 Task: Write contributor "Manik patel".
Action: Mouse moved to (892, 118)
Screenshot: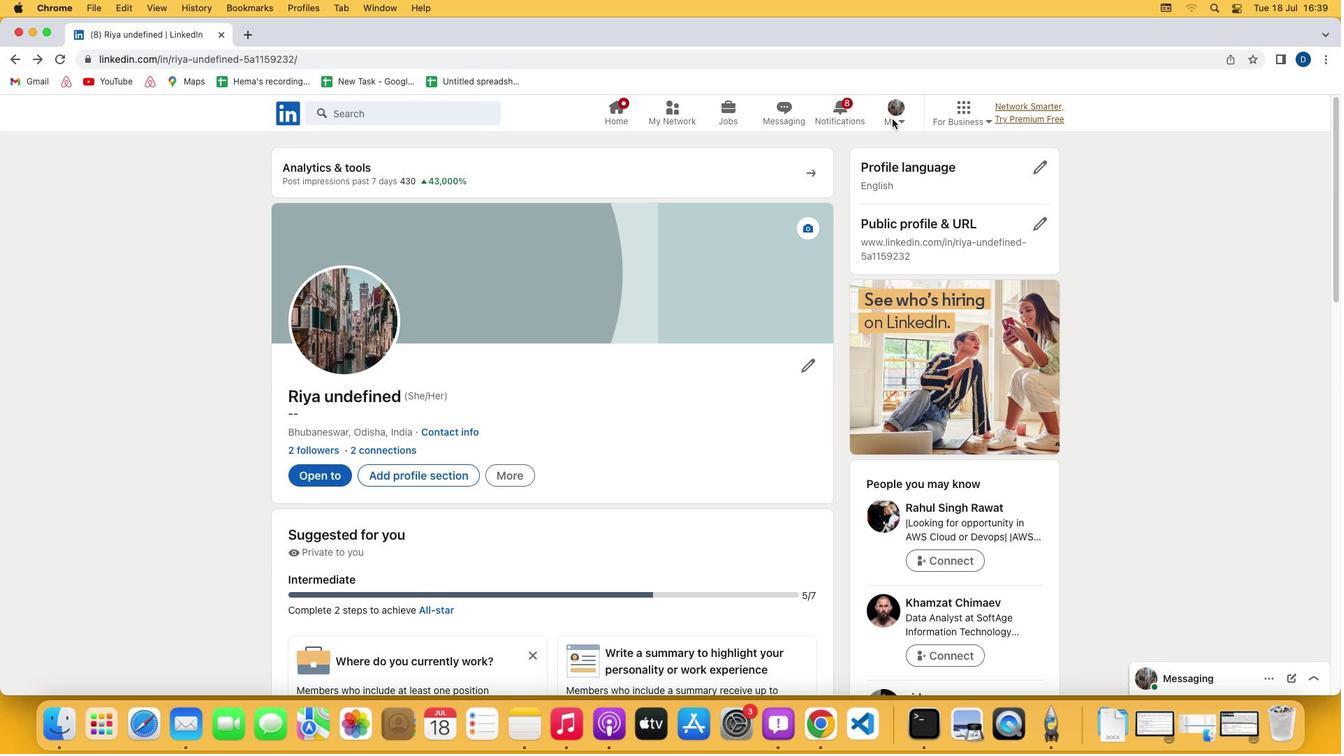 
Action: Mouse pressed left at (892, 118)
Screenshot: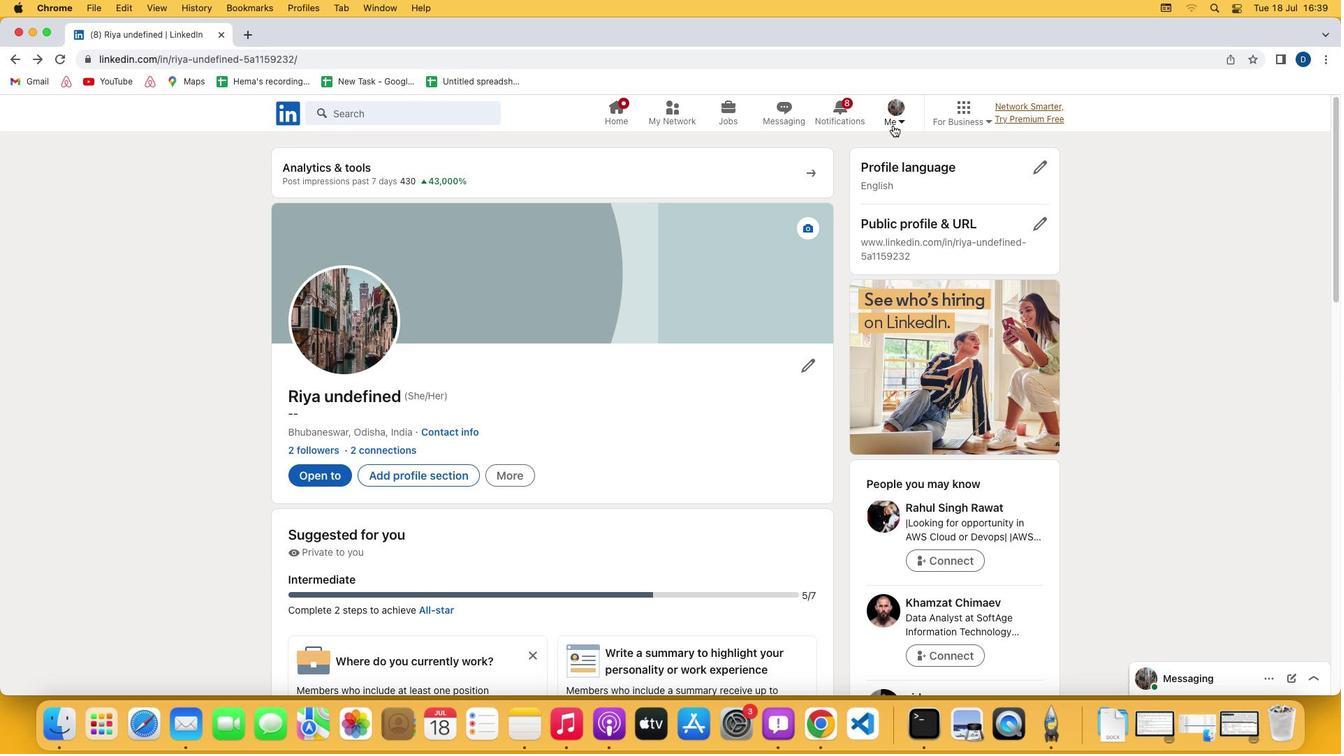 
Action: Mouse moved to (901, 122)
Screenshot: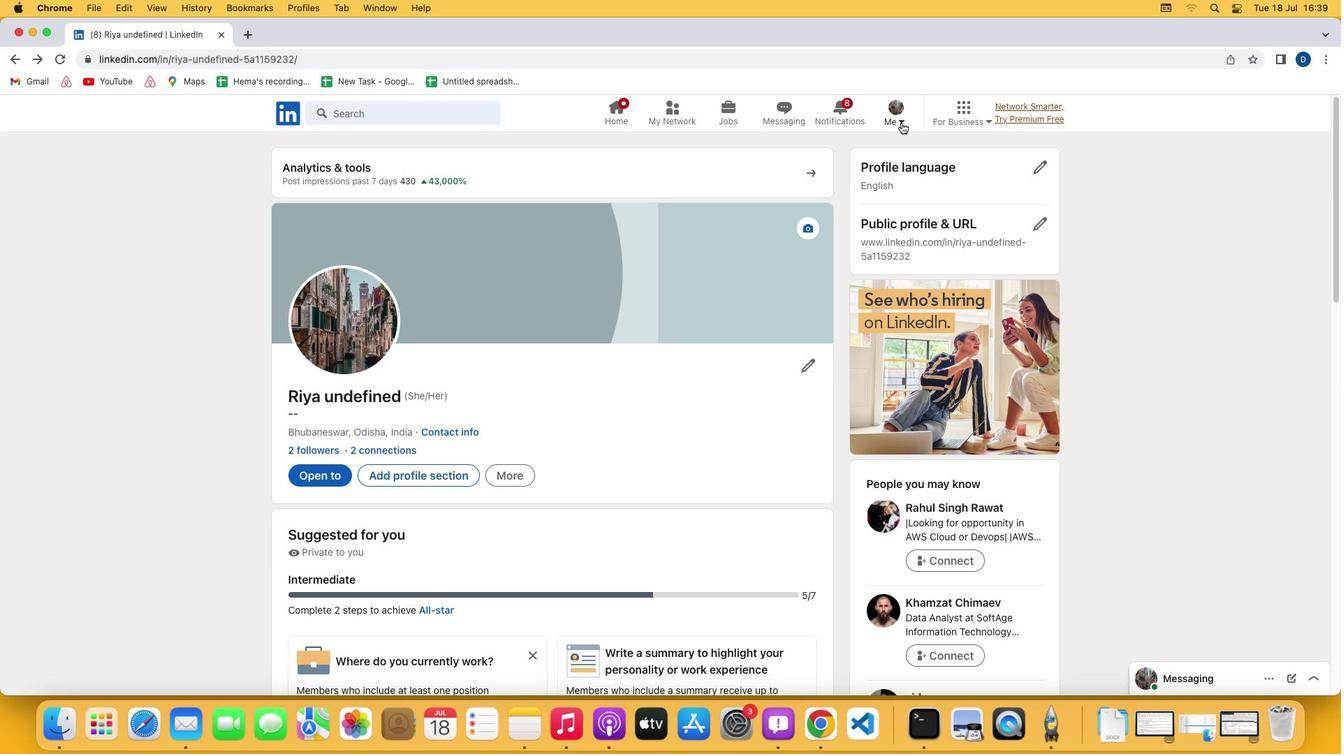 
Action: Mouse pressed left at (901, 122)
Screenshot: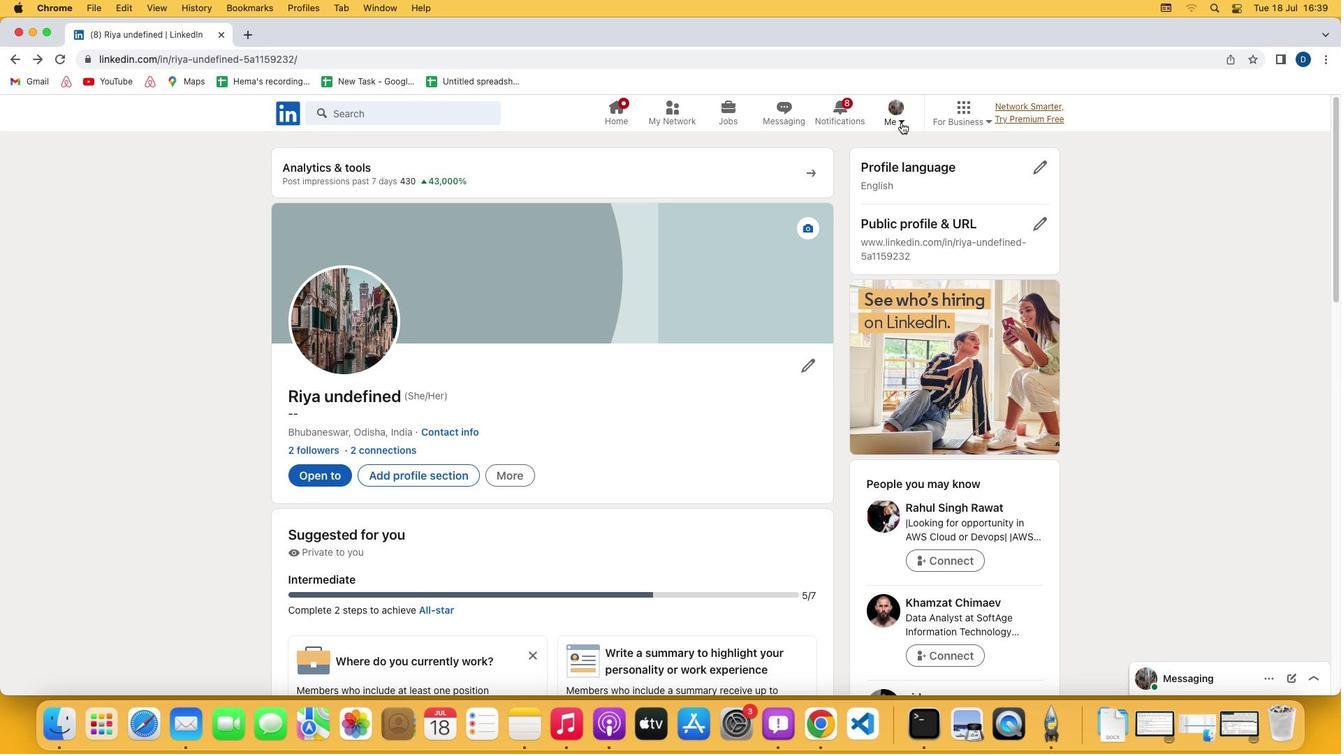 
Action: Mouse moved to (839, 187)
Screenshot: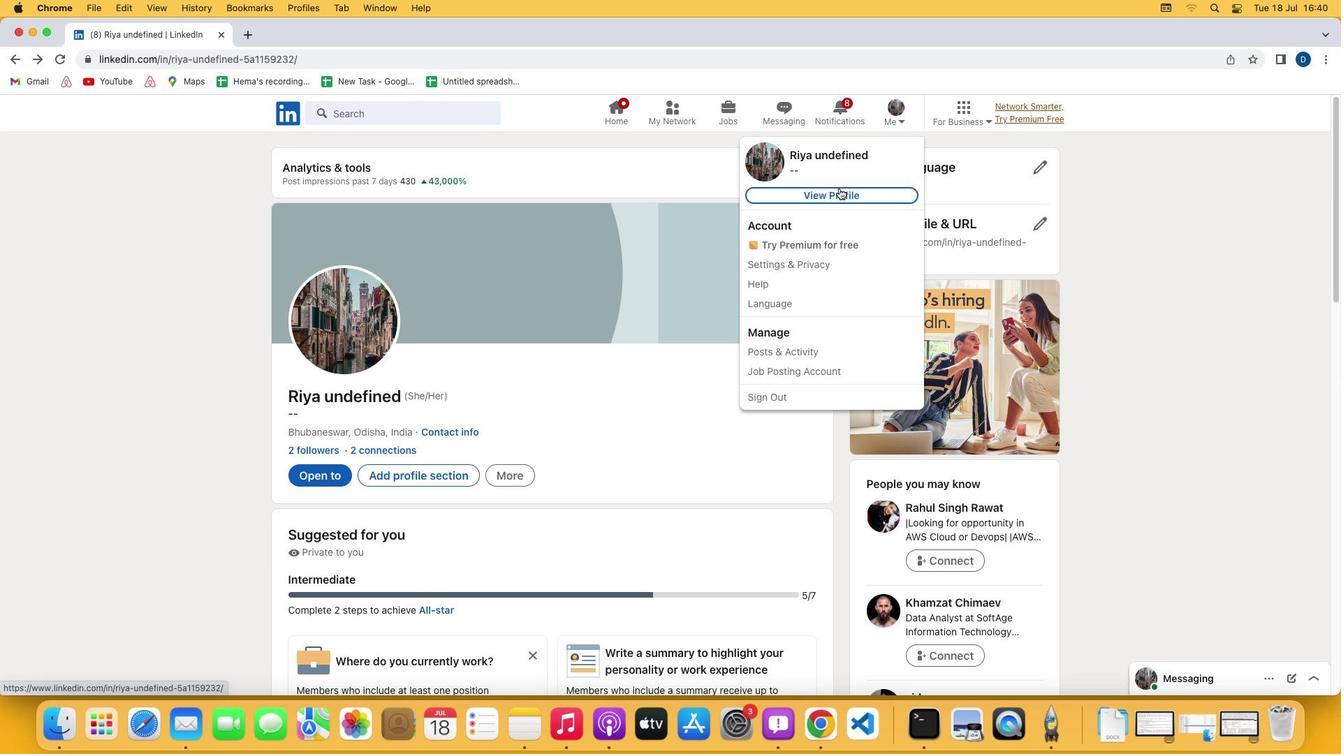 
Action: Mouse pressed left at (839, 187)
Screenshot: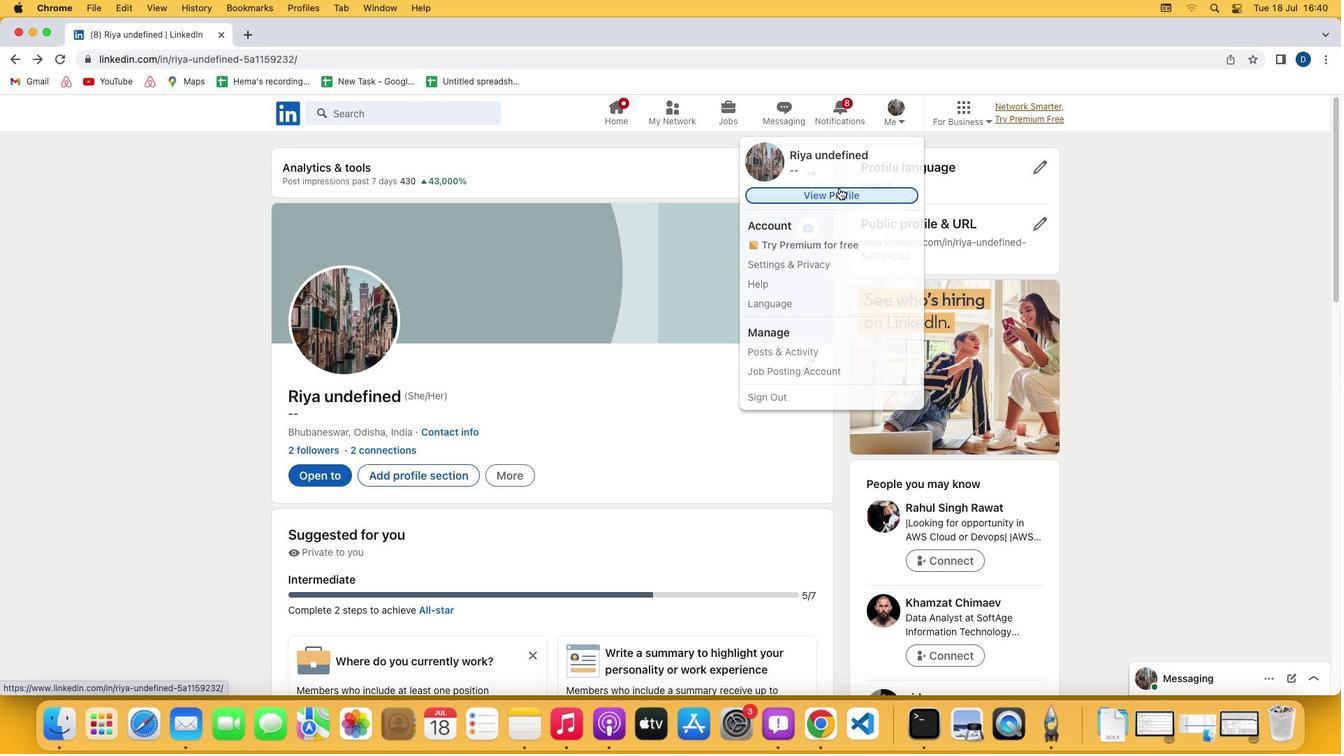 
Action: Mouse moved to (443, 473)
Screenshot: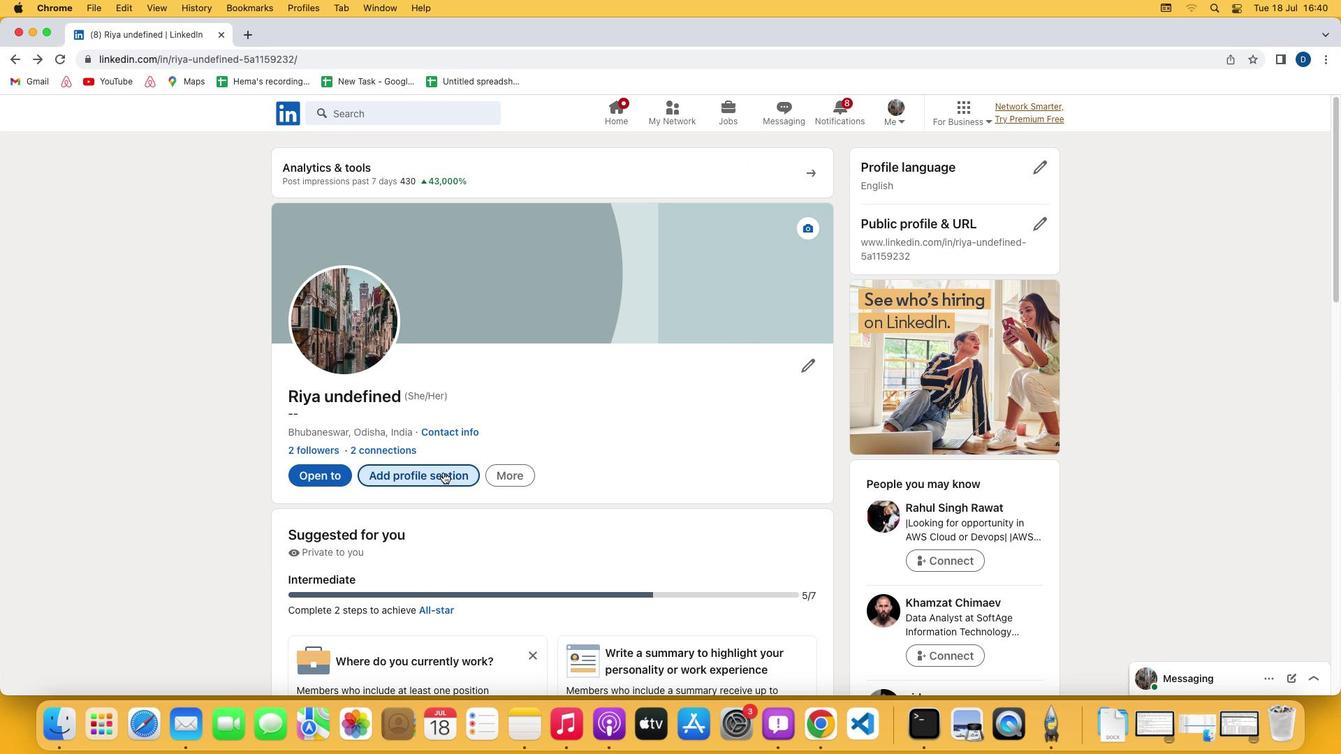 
Action: Mouse pressed left at (443, 473)
Screenshot: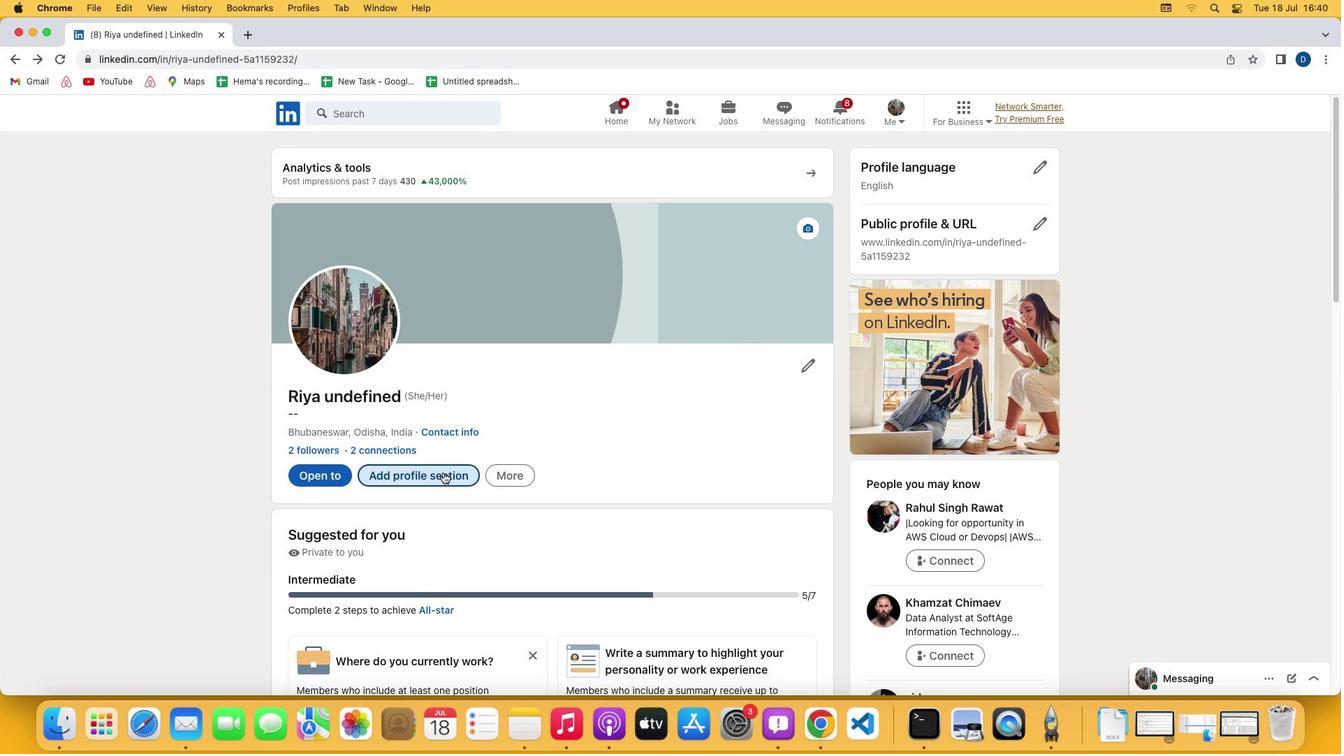
Action: Mouse moved to (527, 341)
Screenshot: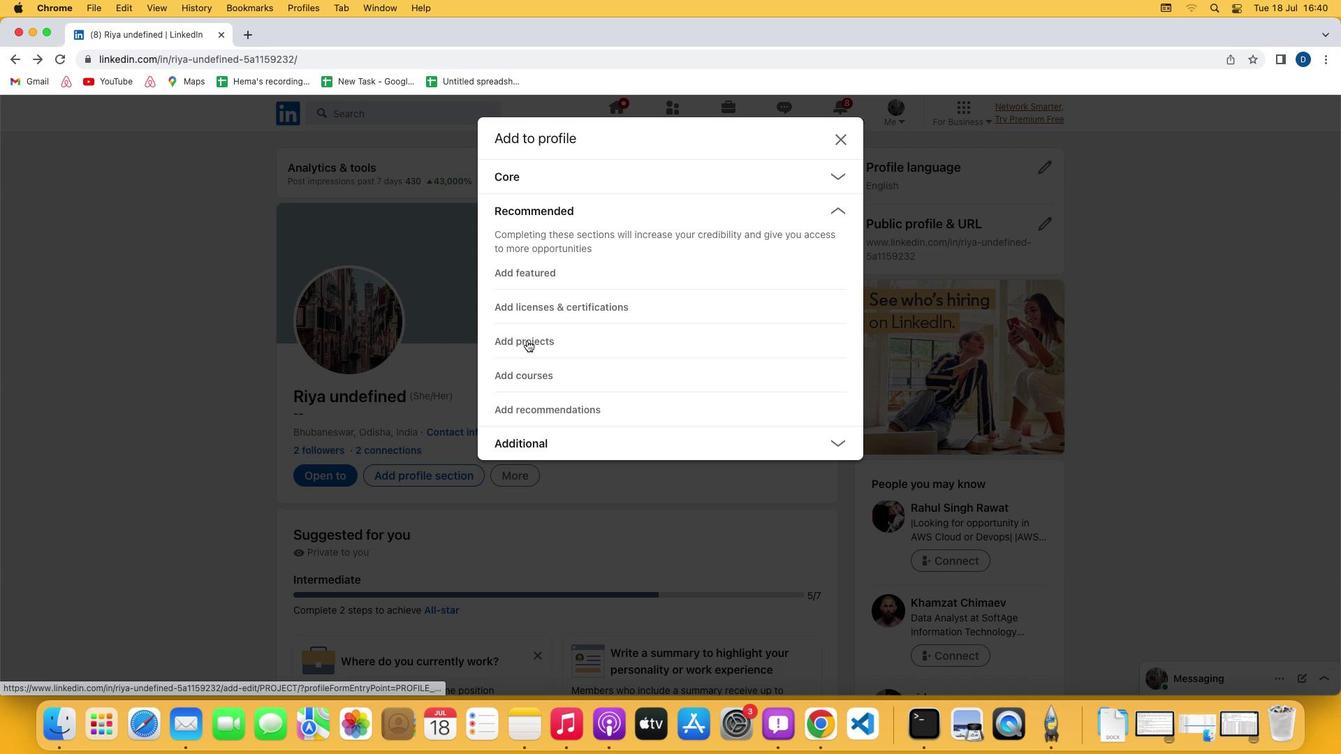 
Action: Mouse pressed left at (527, 341)
Screenshot: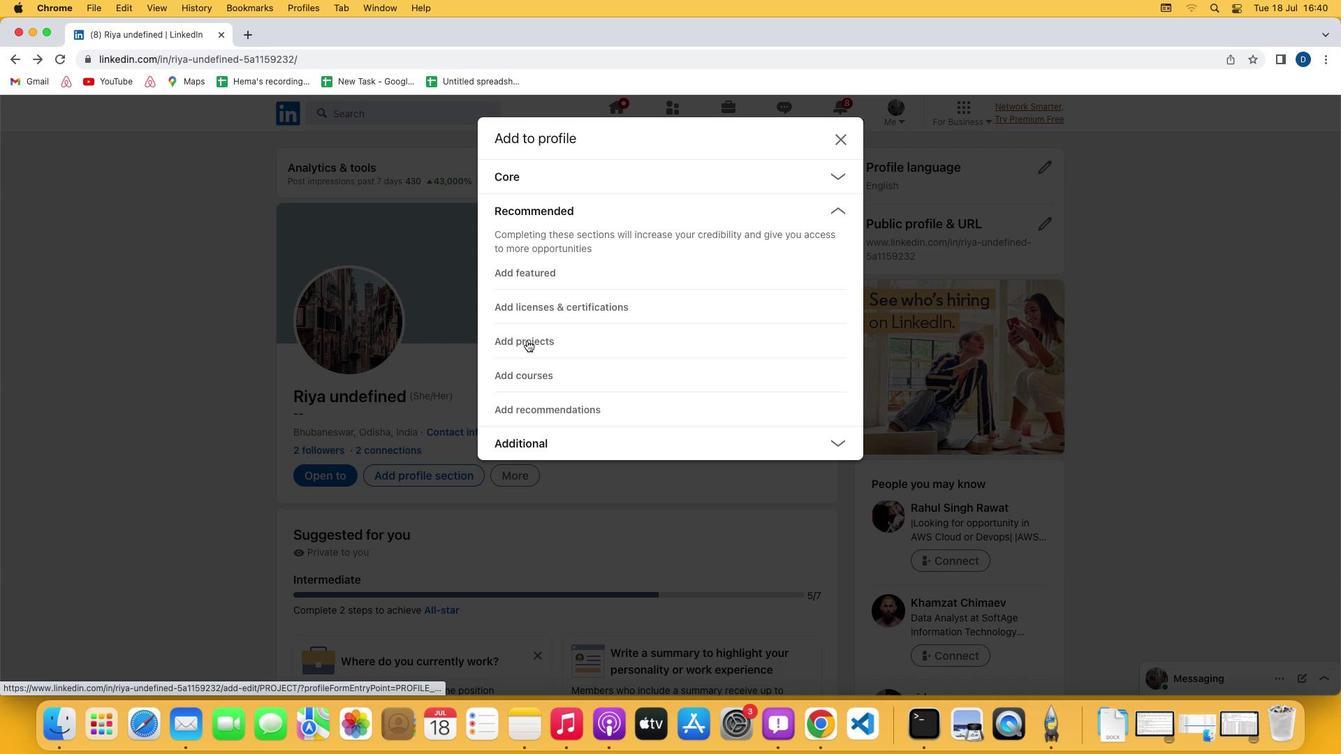 
Action: Mouse moved to (494, 546)
Screenshot: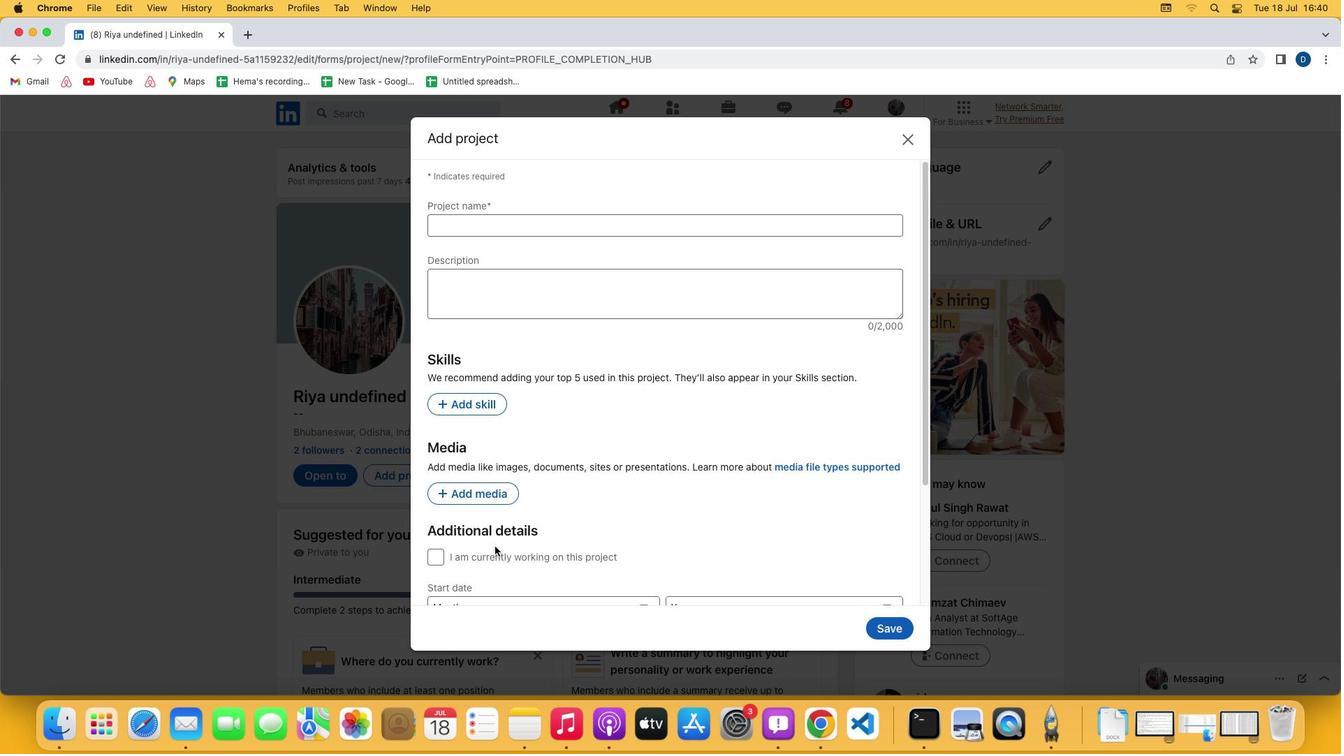
Action: Mouse scrolled (494, 546) with delta (0, 0)
Screenshot: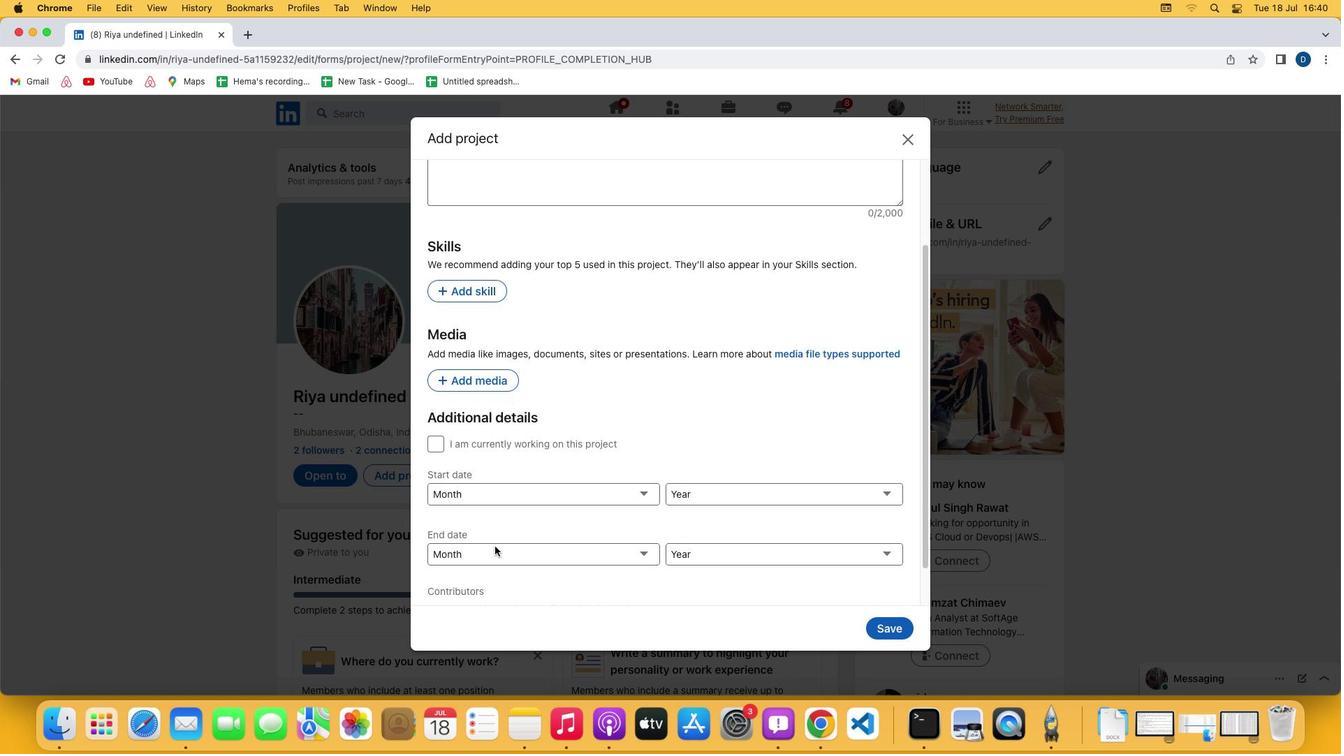 
Action: Mouse scrolled (494, 546) with delta (0, 0)
Screenshot: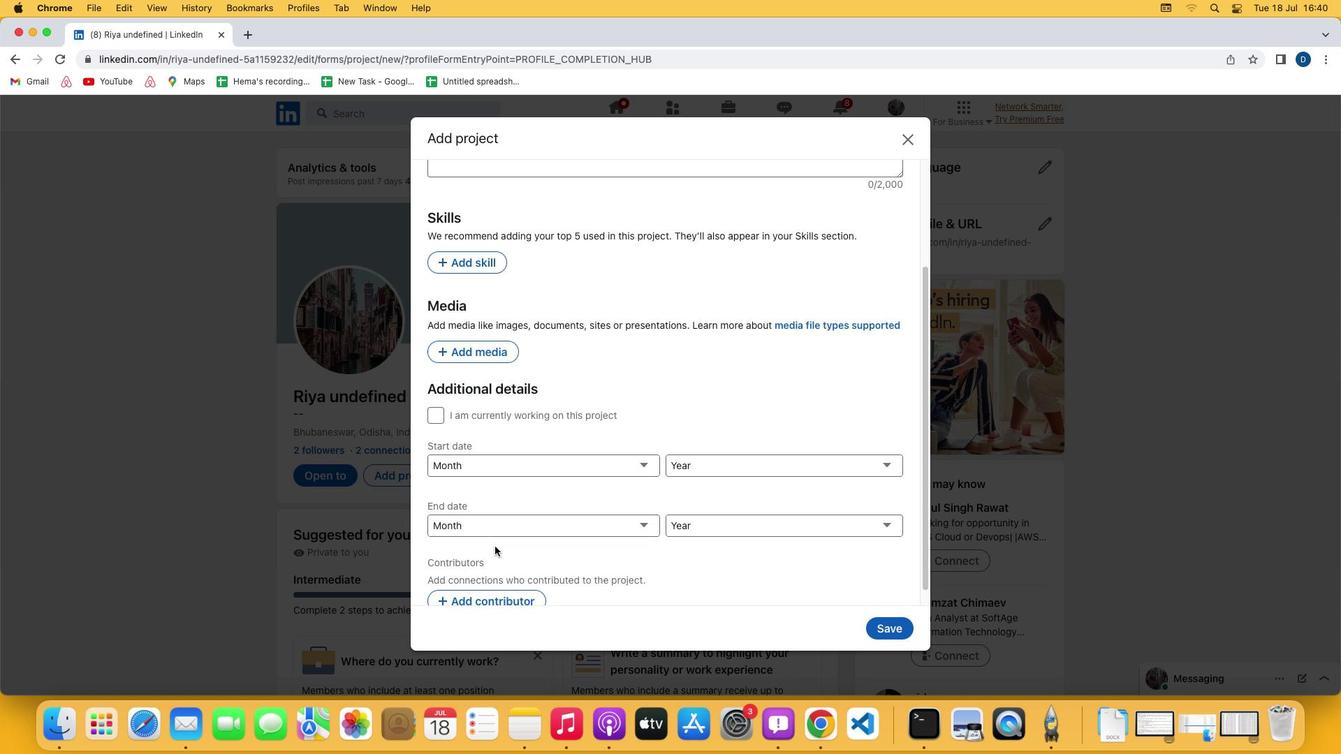 
Action: Mouse scrolled (494, 546) with delta (0, -2)
Screenshot: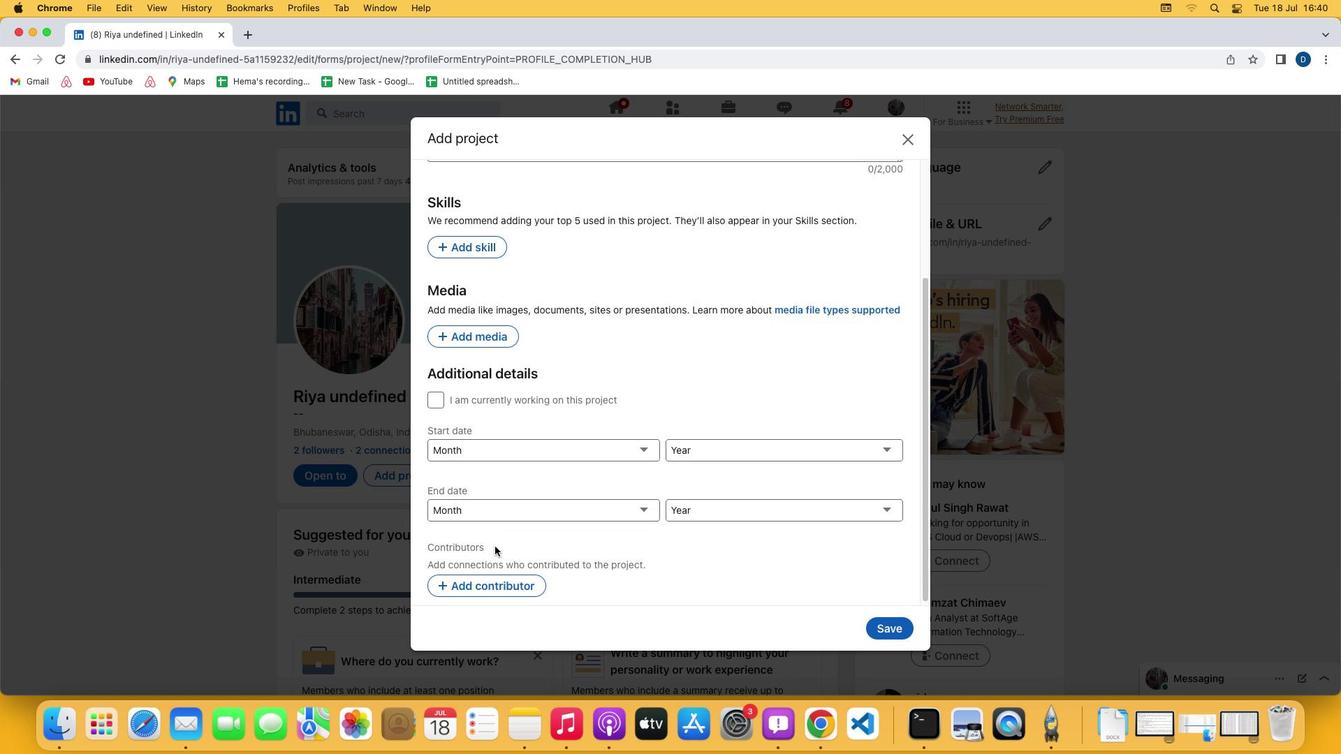 
Action: Mouse scrolled (494, 546) with delta (0, -2)
Screenshot: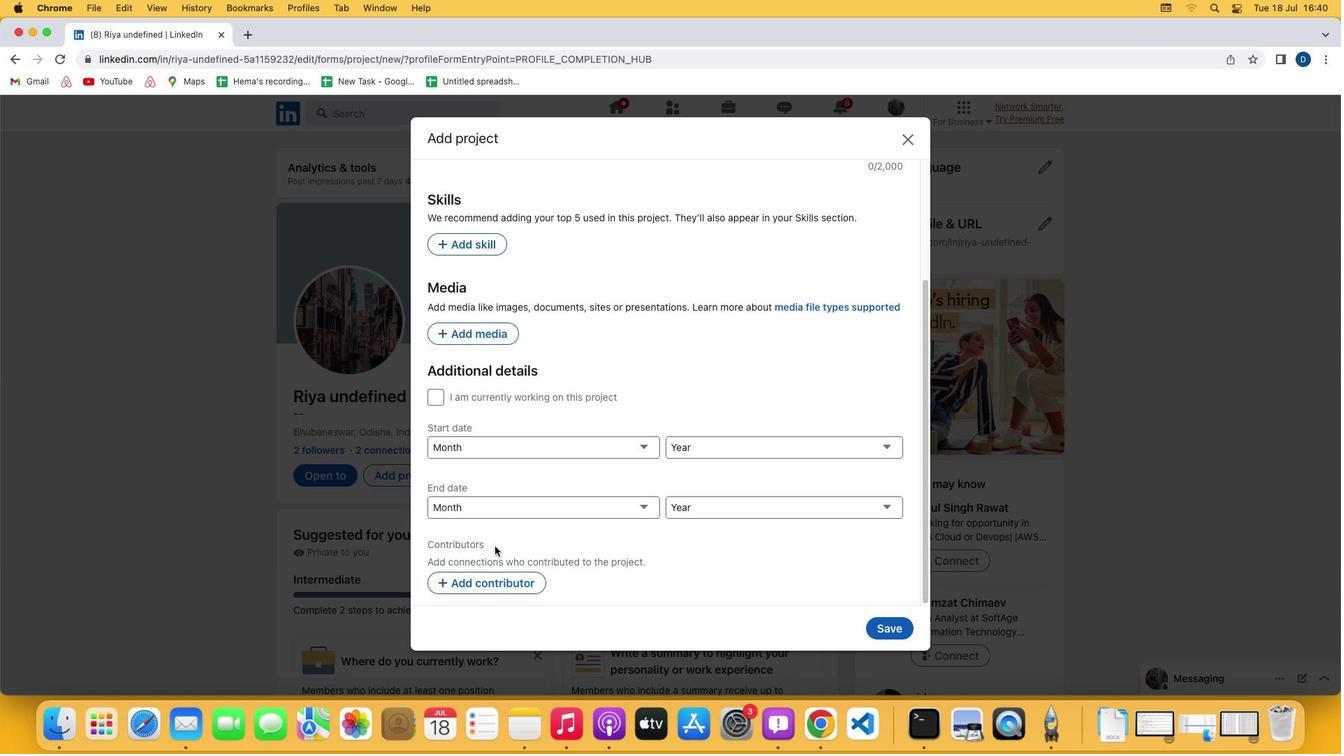 
Action: Mouse scrolled (494, 546) with delta (0, 0)
Screenshot: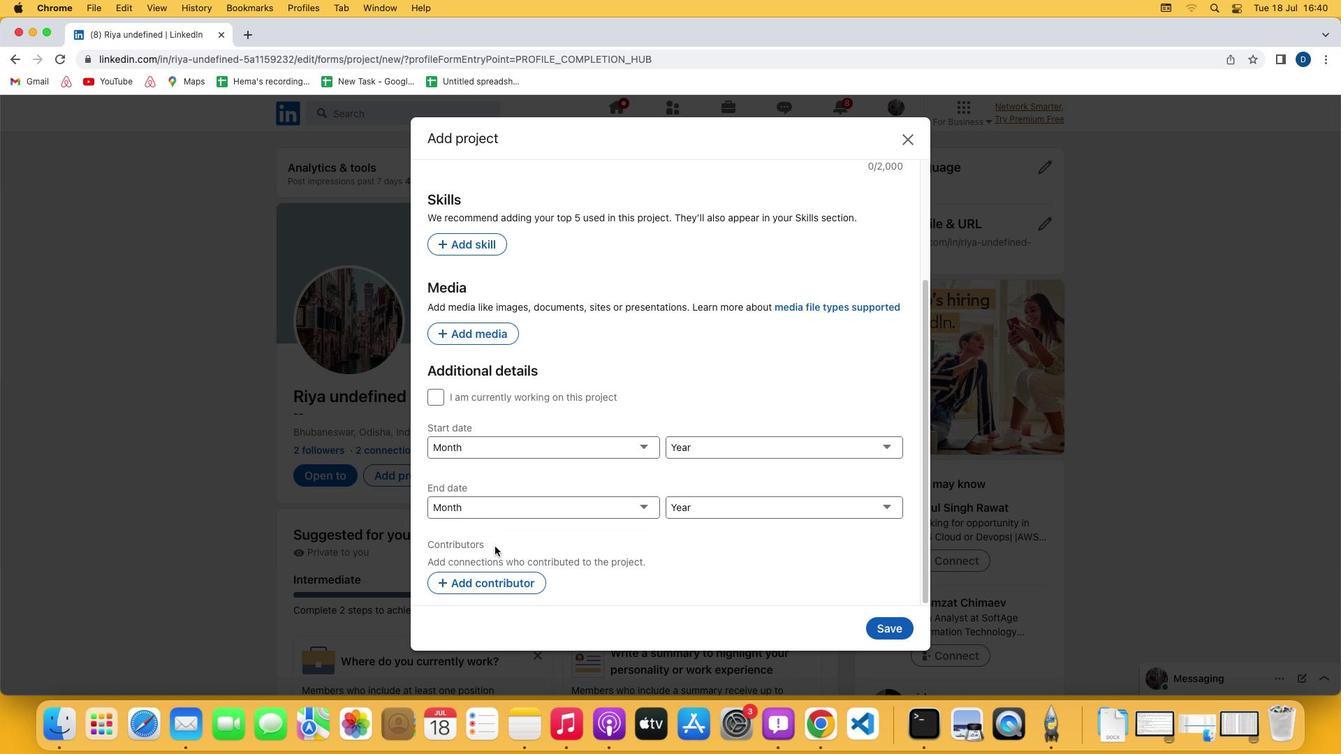 
Action: Mouse scrolled (494, 546) with delta (0, 0)
Screenshot: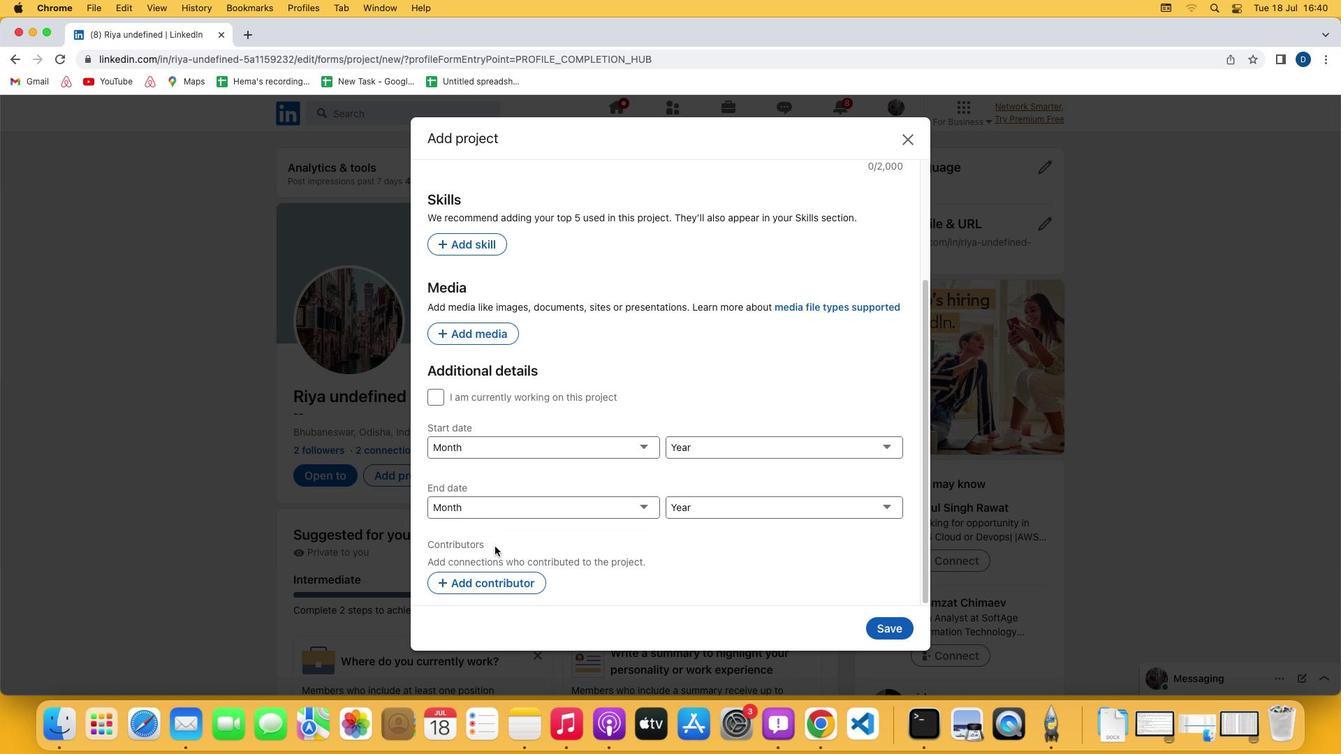 
Action: Mouse scrolled (494, 546) with delta (0, -2)
Screenshot: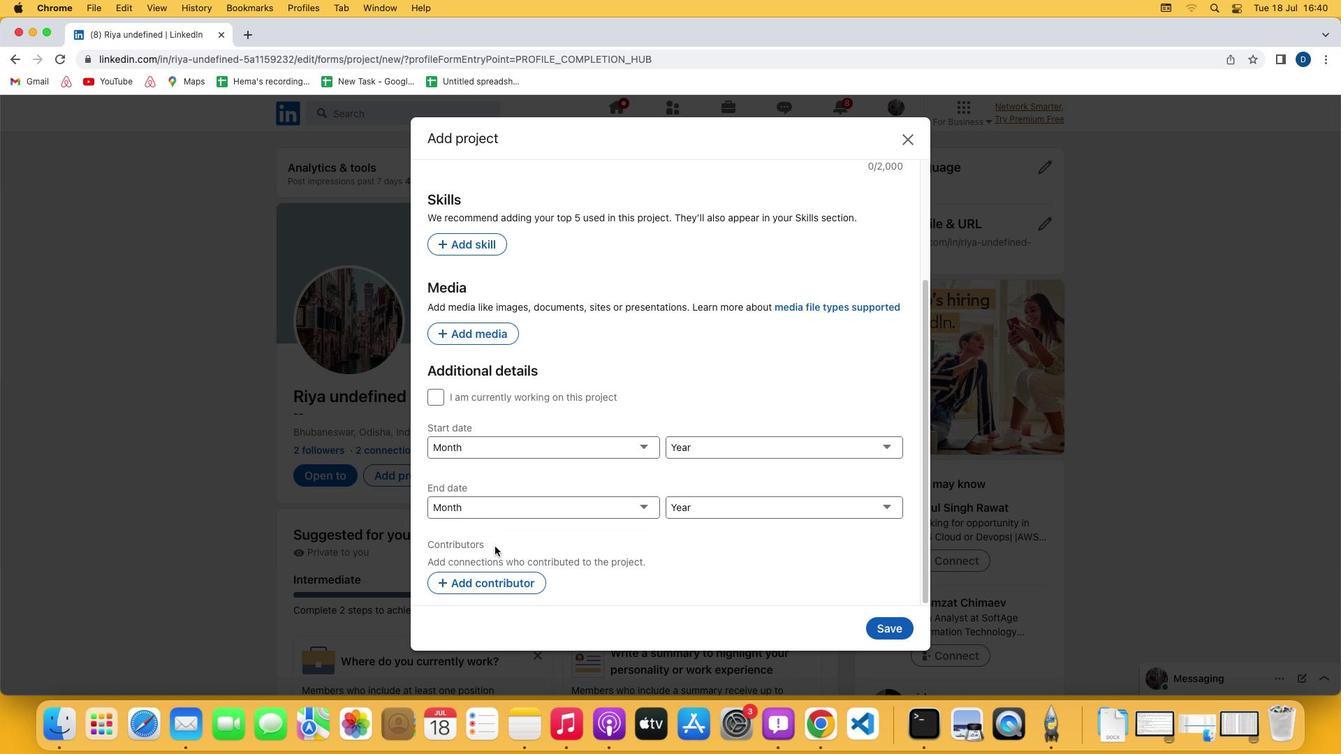 
Action: Mouse scrolled (494, 546) with delta (0, -1)
Screenshot: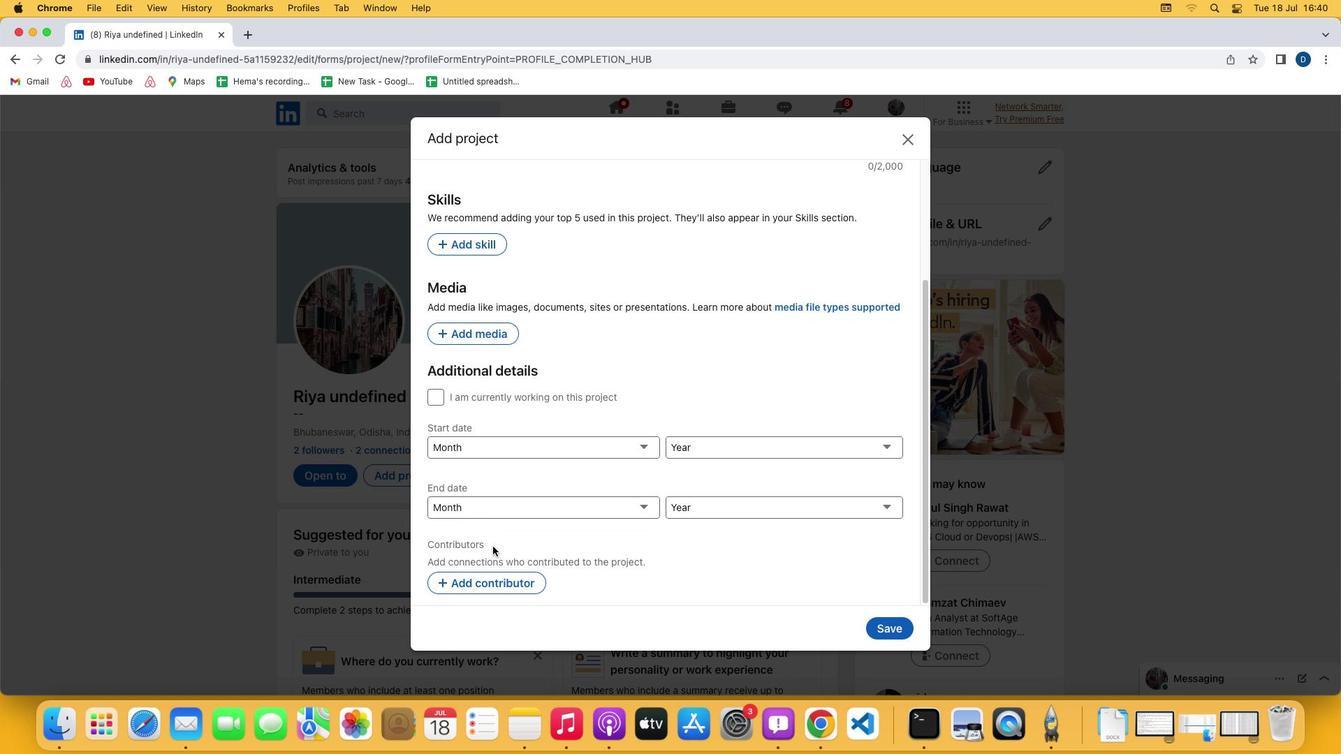 
Action: Mouse moved to (474, 583)
Screenshot: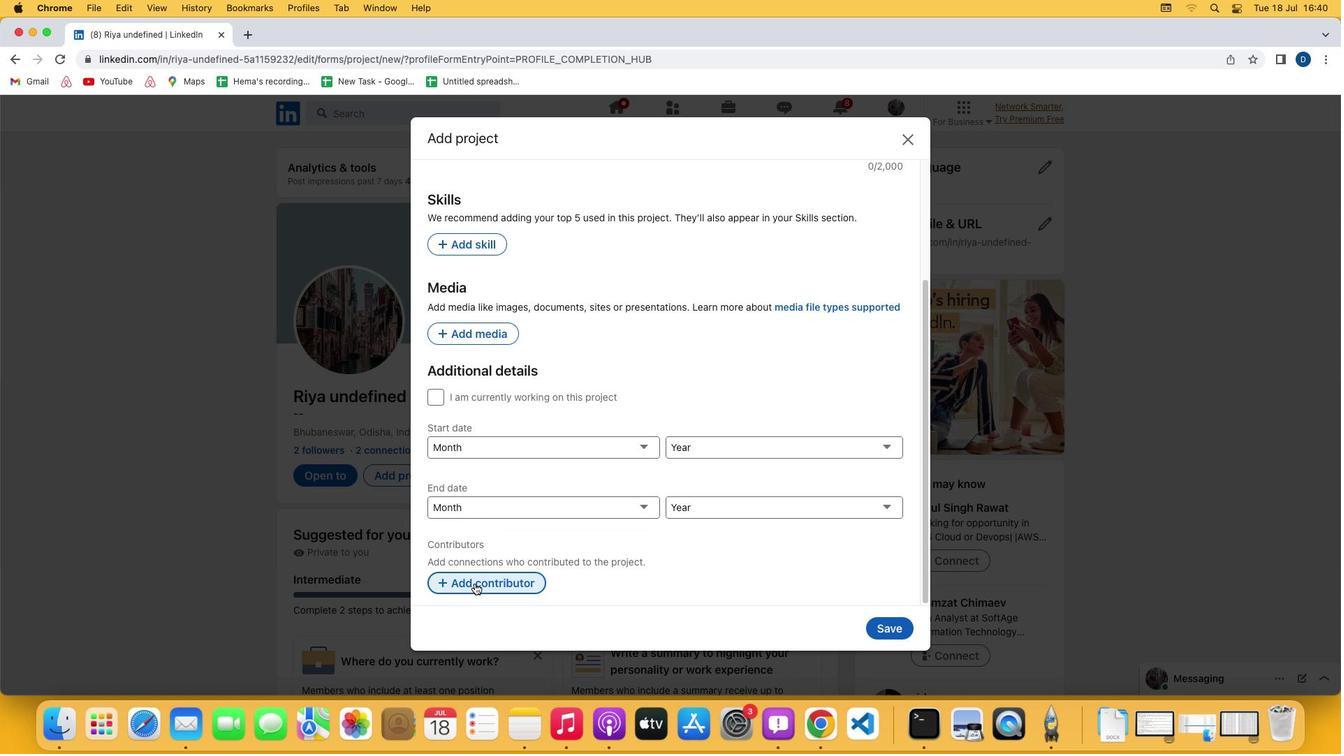 
Action: Mouse pressed left at (474, 583)
Screenshot: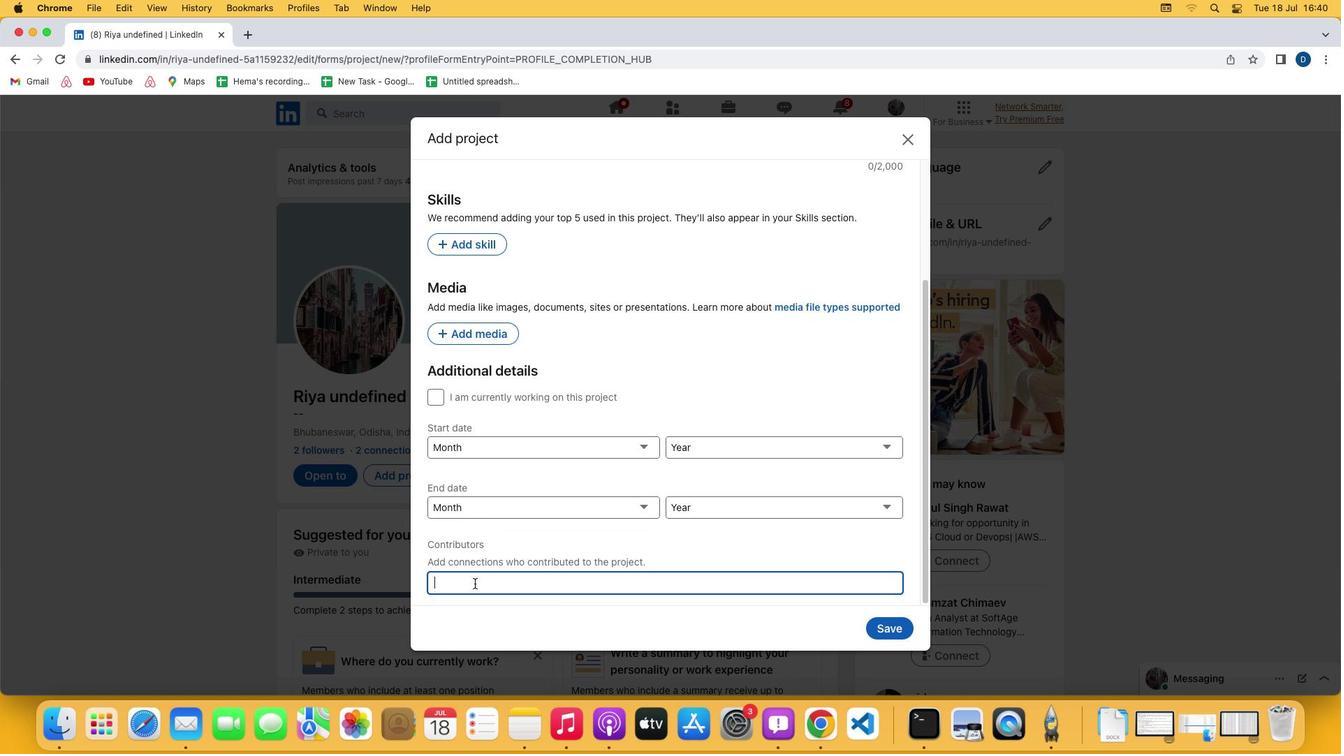 
Action: Mouse moved to (477, 582)
Screenshot: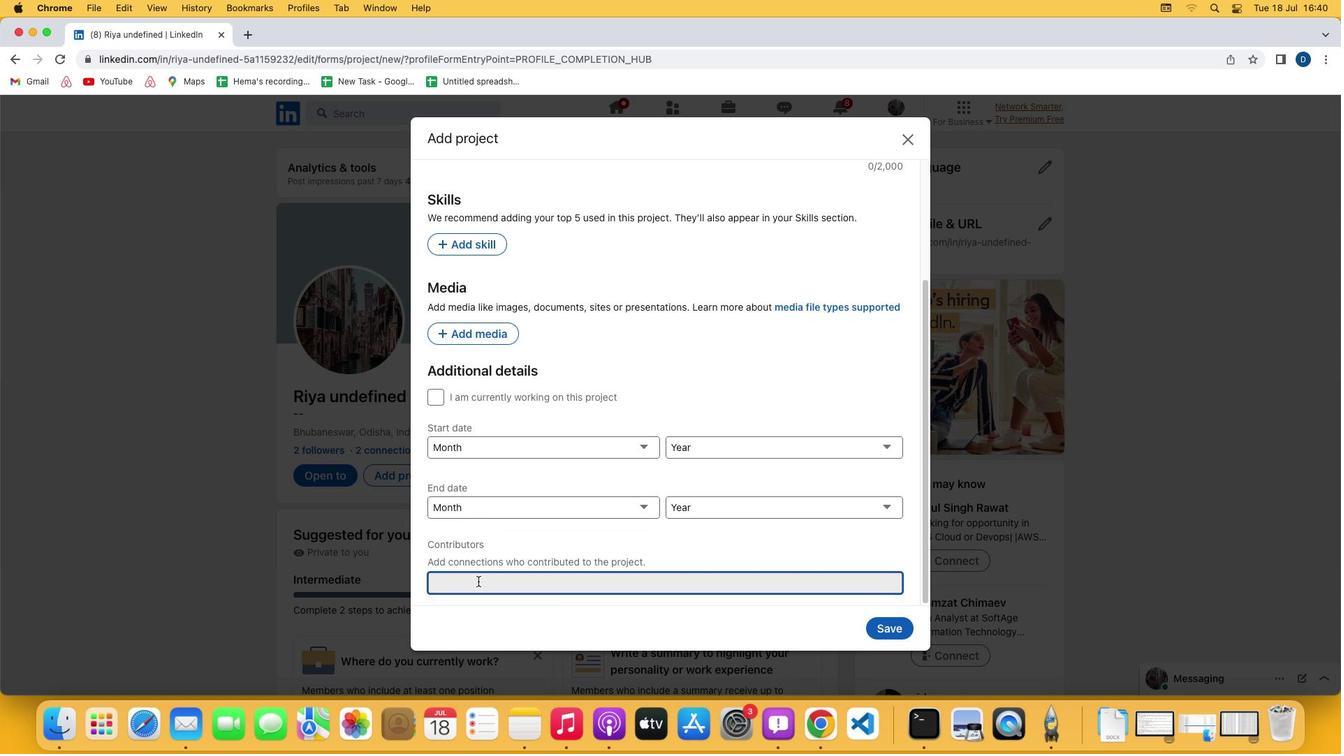 
Action: Mouse pressed left at (477, 582)
Screenshot: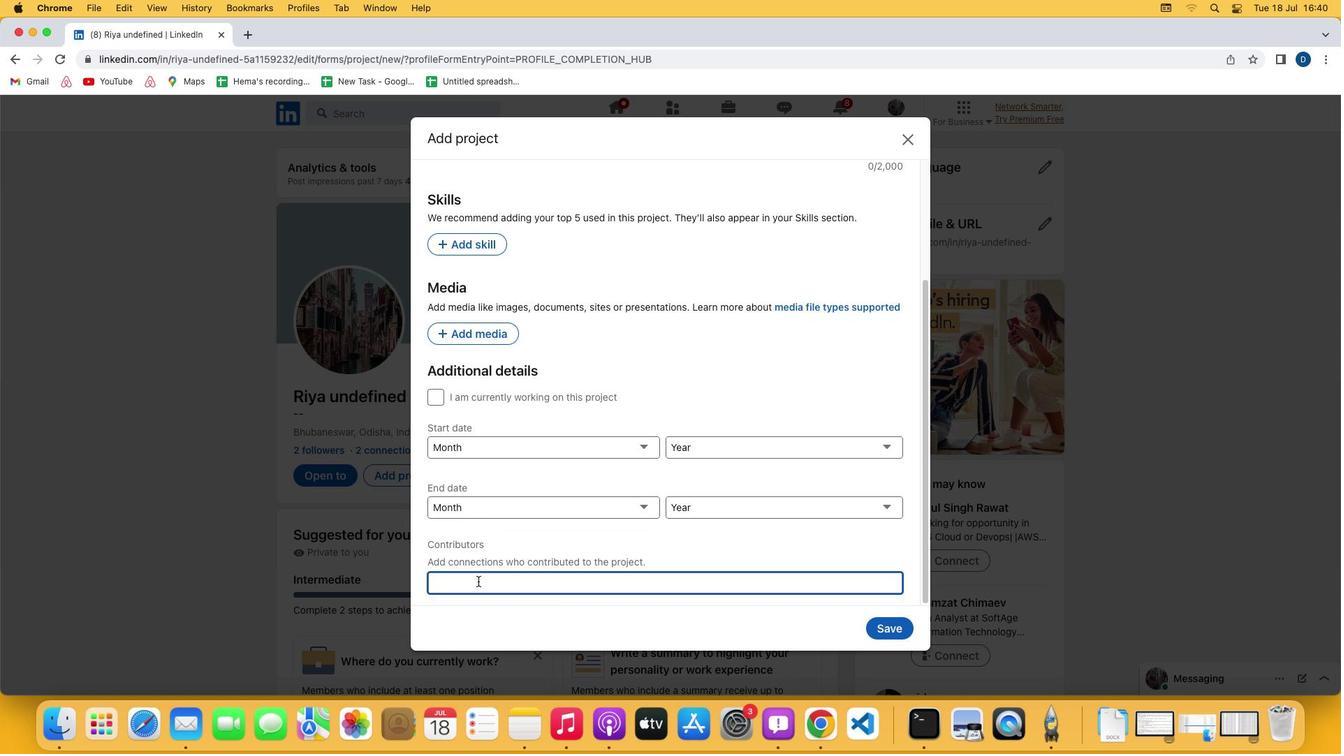 
Action: Key pressed Key.shift'M''a''n''i''k'Key.space'p''a''t''e''l'
Screenshot: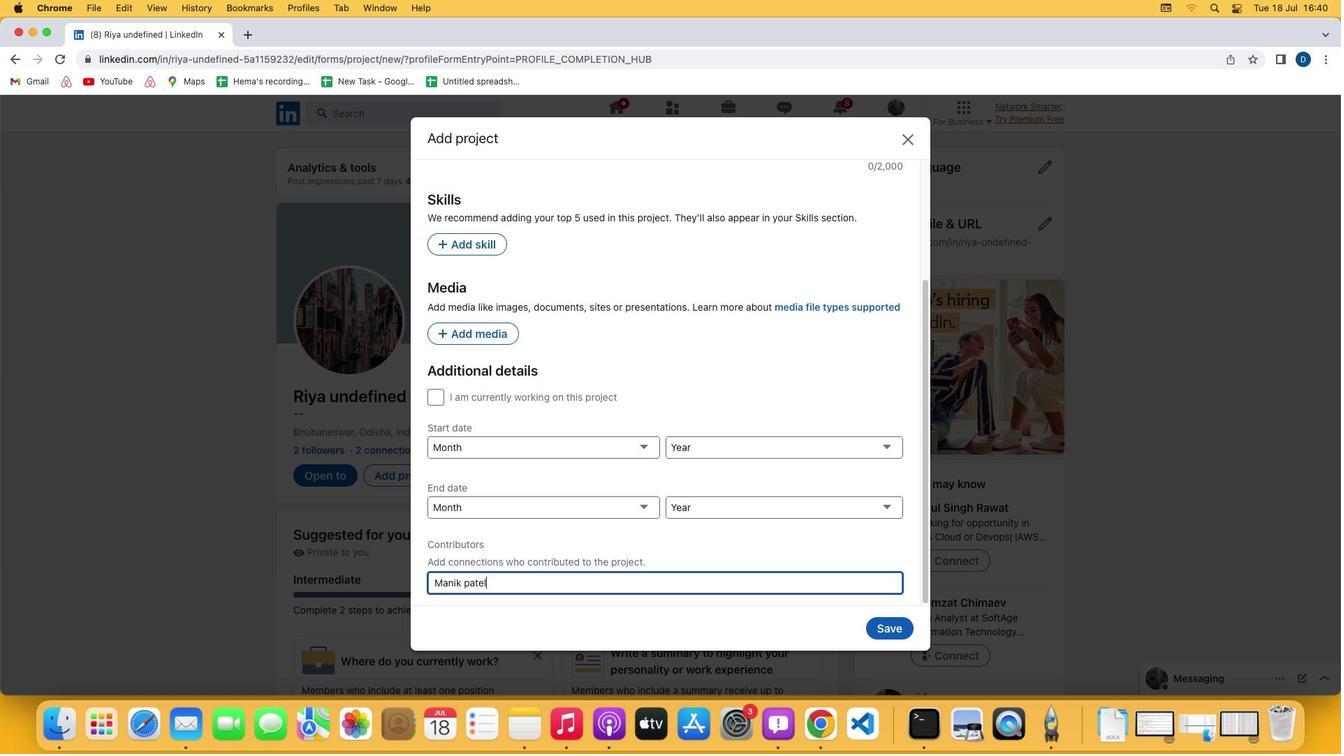 
